 Task: Invite Team Member Softage.1@softage.net to Workspace Direct Marketing. Invite Team Member Softage.2@softage.net to Workspace Direct Marketing. Invite Team Member Softage.3@softage.net to Workspace Direct Marketing. Invite Team Member Softage.4@softage.net to Workspace Direct Marketing
Action: Mouse moved to (776, 124)
Screenshot: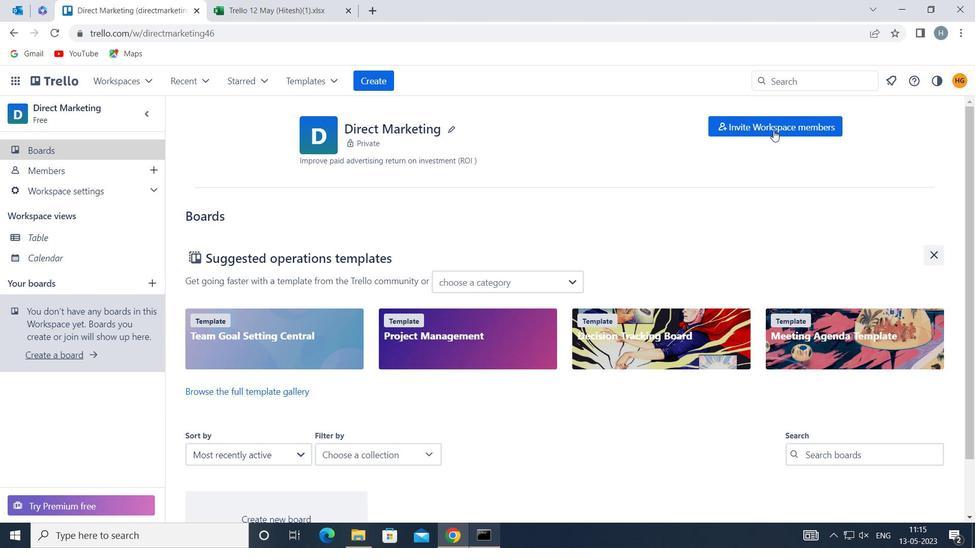 
Action: Mouse pressed left at (776, 124)
Screenshot: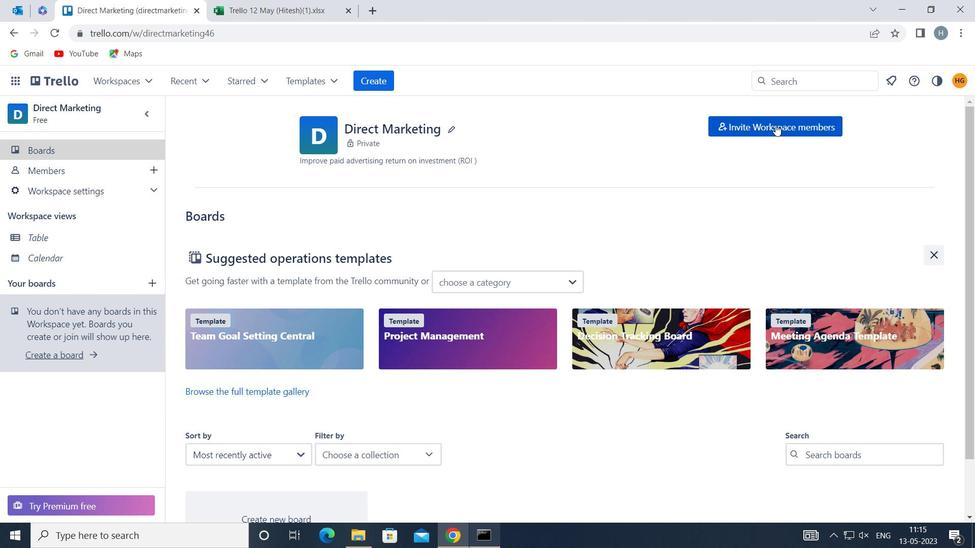 
Action: Mouse moved to (627, 252)
Screenshot: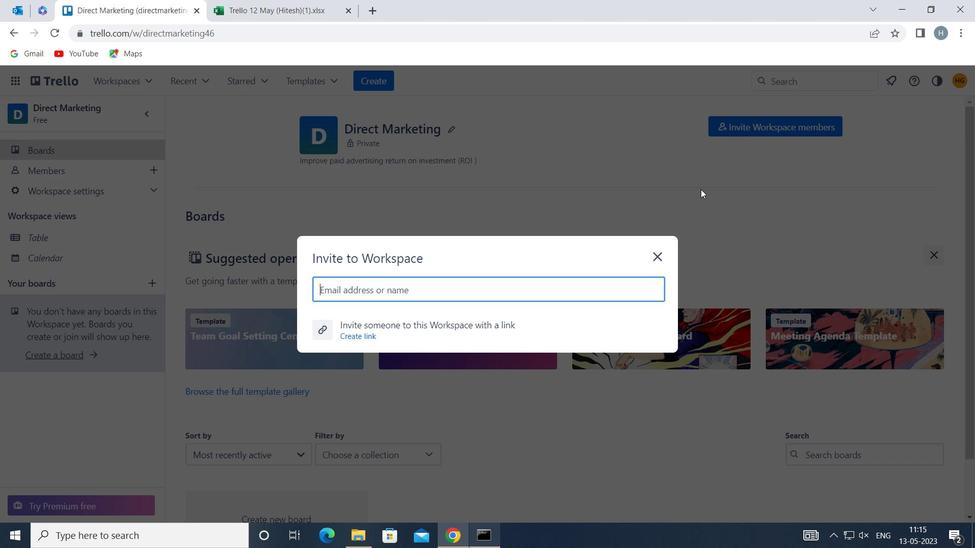 
Action: Key pressed softage.1<Key.shift>@SOFTAGE.NET
Screenshot: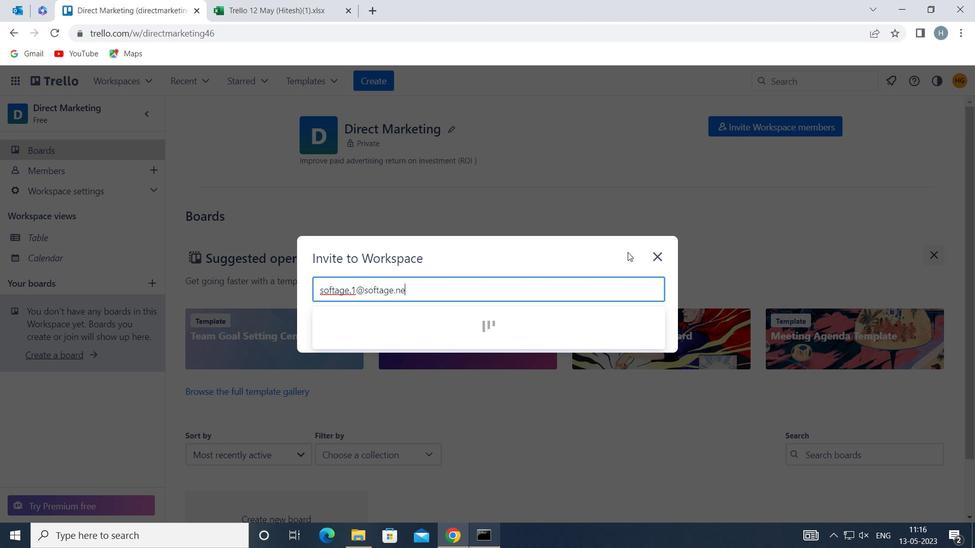 
Action: Mouse moved to (356, 324)
Screenshot: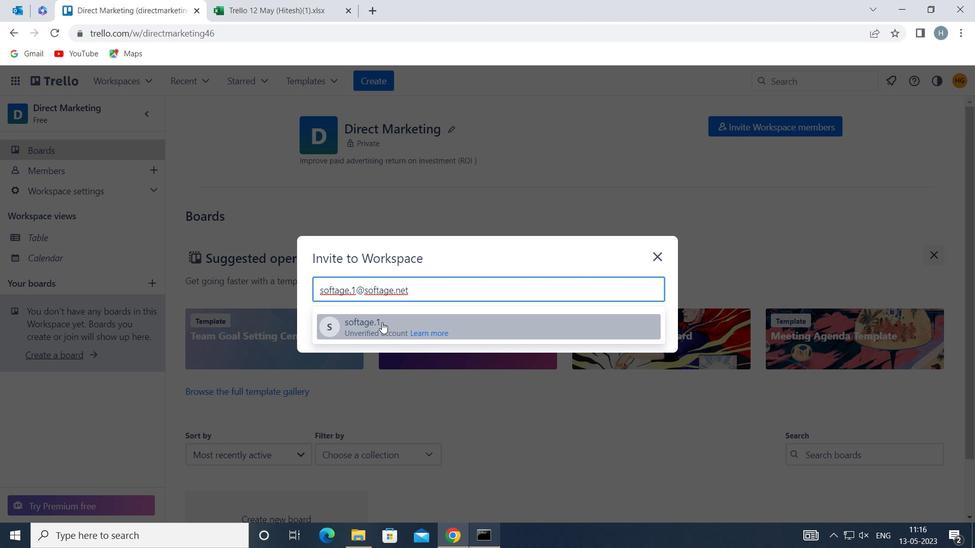 
Action: Mouse pressed left at (356, 324)
Screenshot: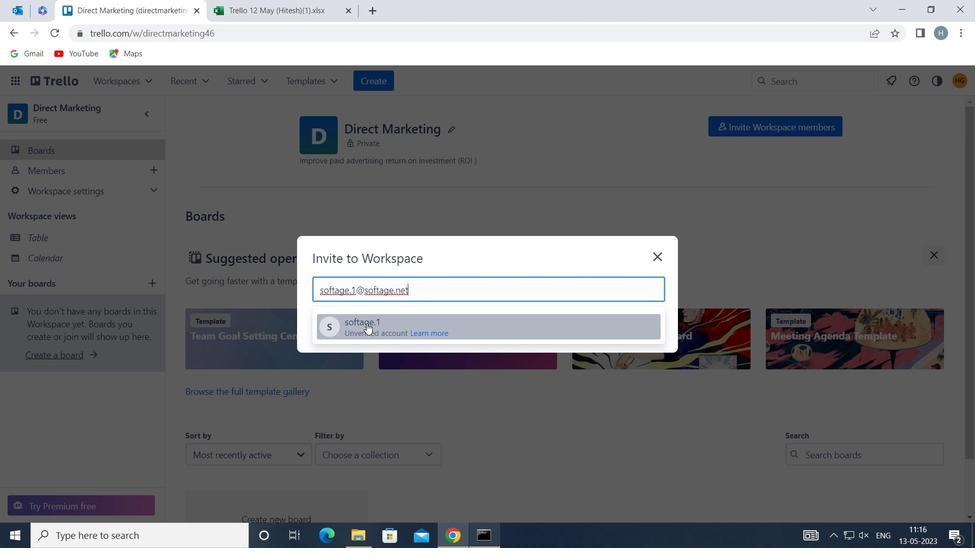 
Action: Key pressed SOFTAGE.2<Key.shift>@SOFTAGE.NET
Screenshot: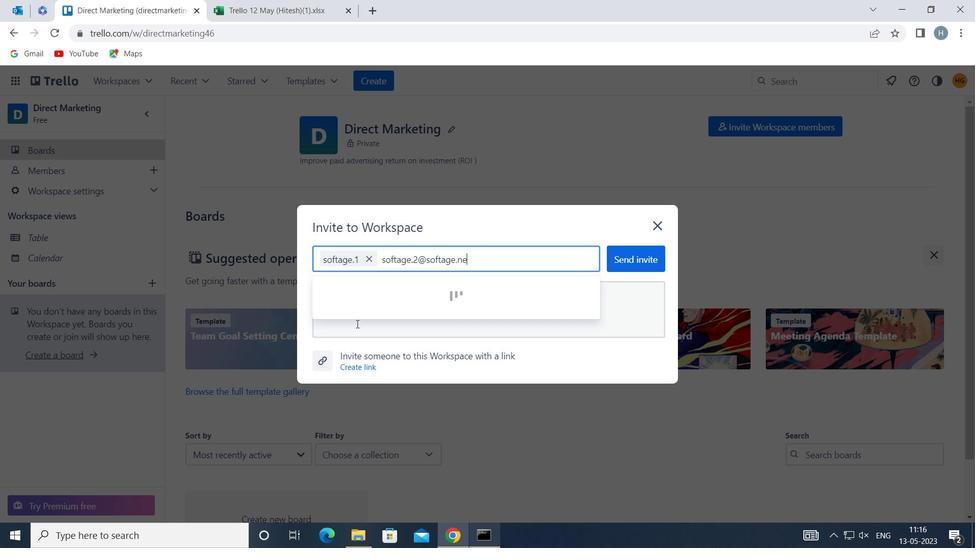 
Action: Mouse moved to (352, 297)
Screenshot: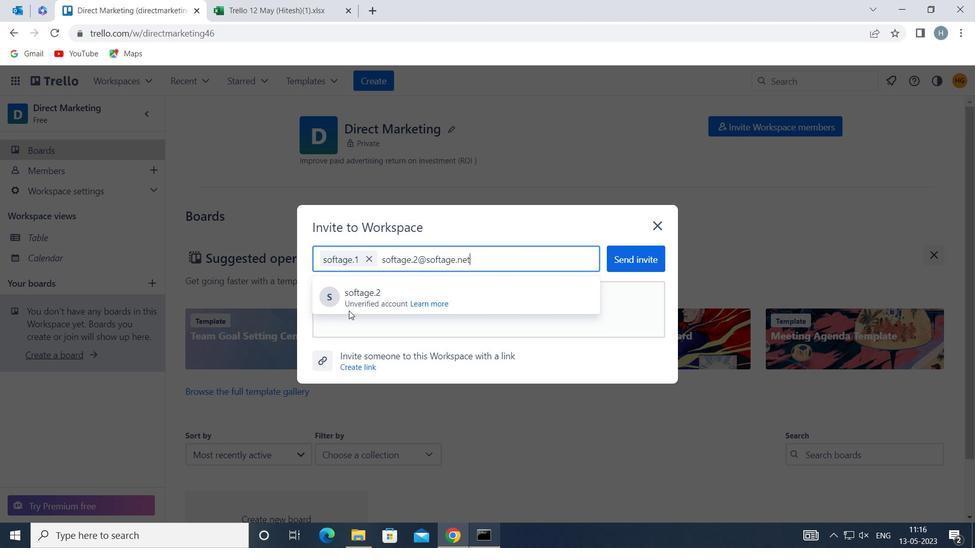 
Action: Mouse pressed left at (352, 297)
Screenshot: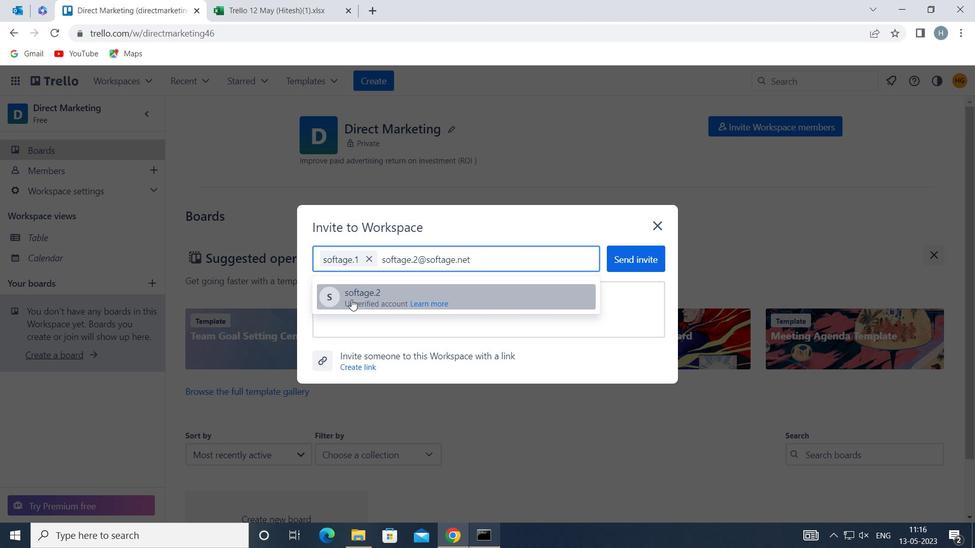 
Action: Mouse moved to (353, 295)
Screenshot: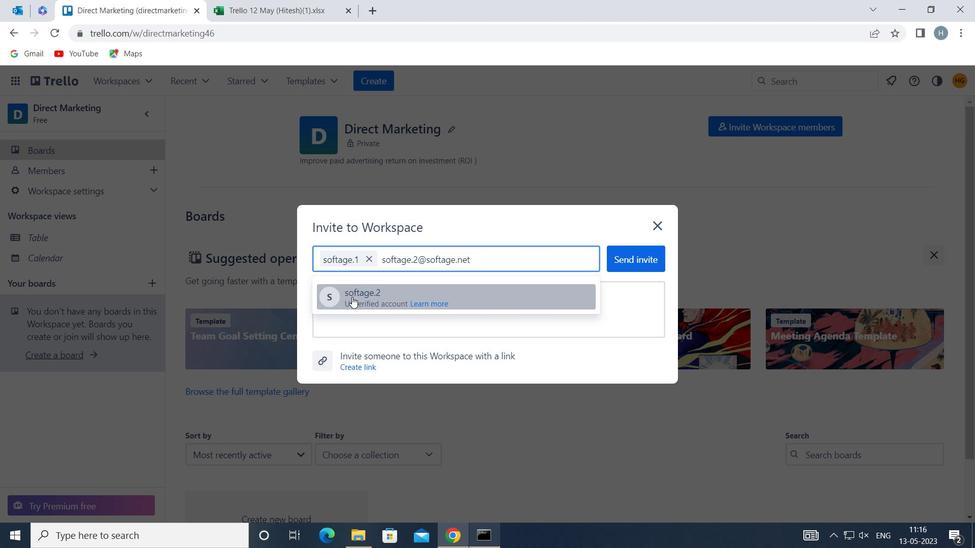 
Action: Key pressed SOFTAGE.3<Key.shift>@SOFTAGE.NET
Screenshot: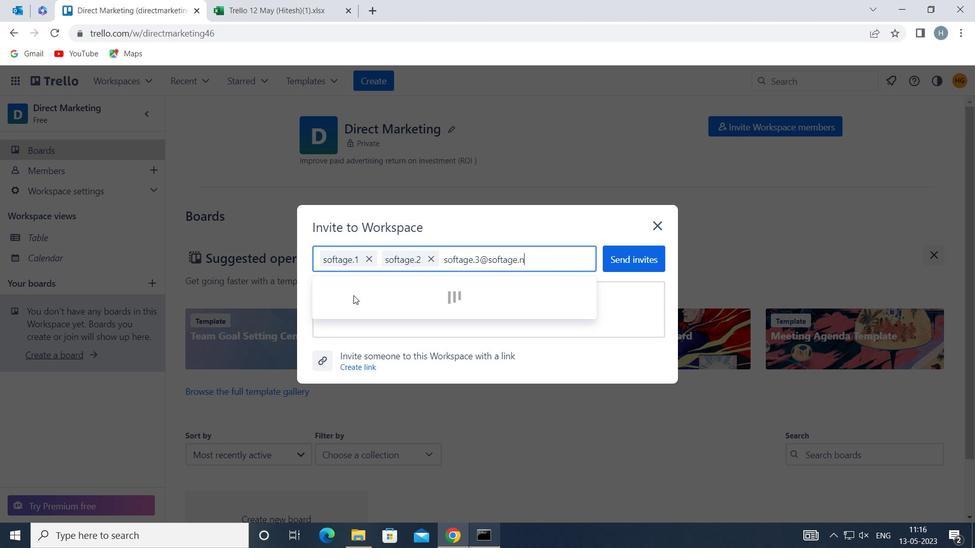 
Action: Mouse moved to (355, 295)
Screenshot: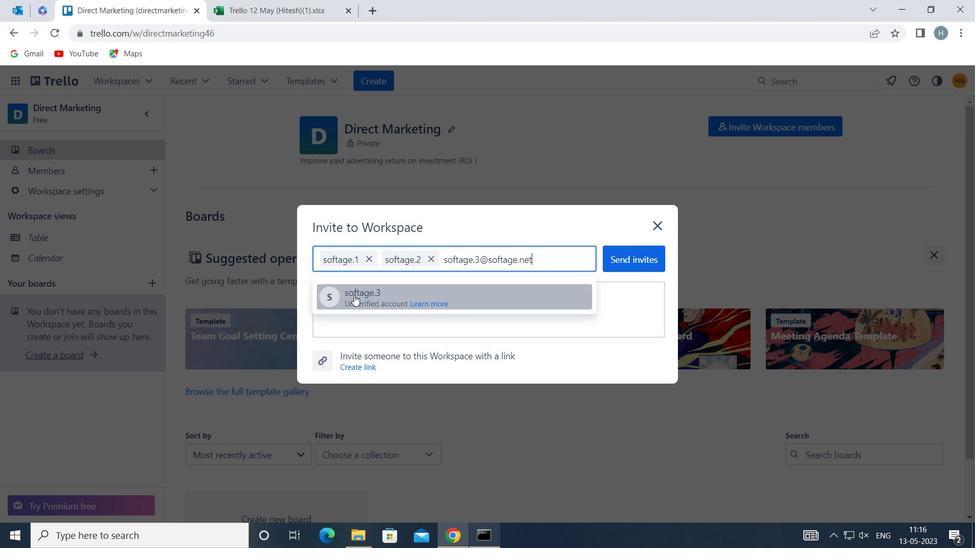 
Action: Mouse pressed left at (355, 295)
Screenshot: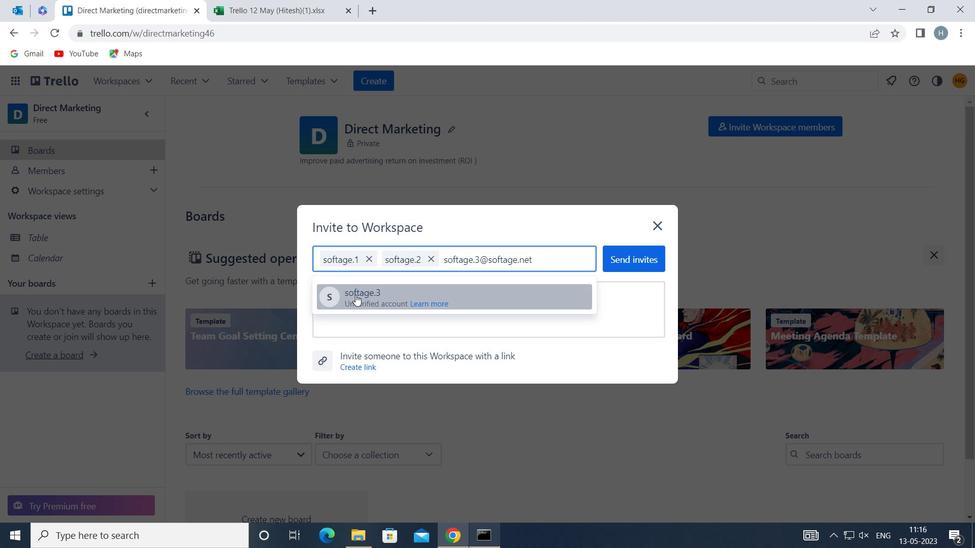 
Action: Key pressed SOFTAGE.4<Key.shift>@SOFTAGE.NET
Screenshot: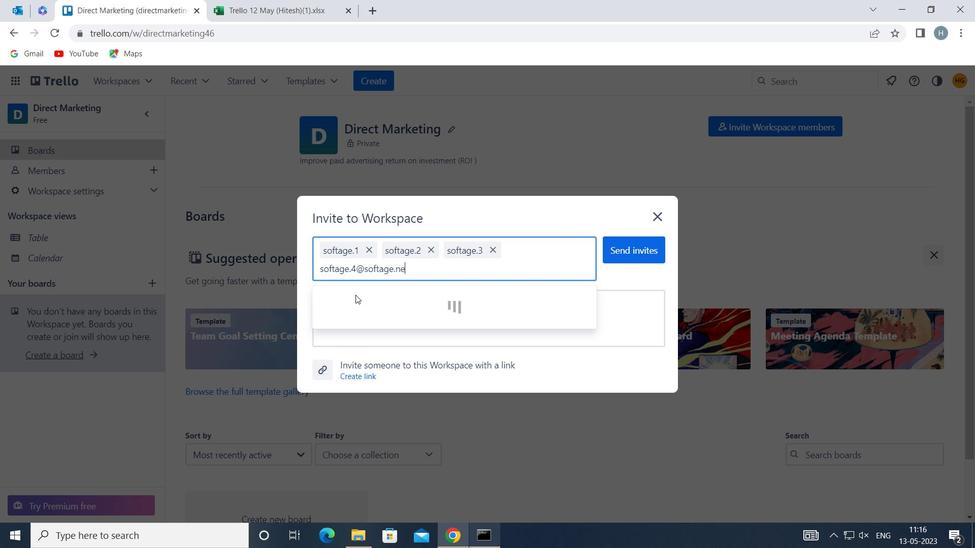 
Action: Mouse moved to (355, 301)
Screenshot: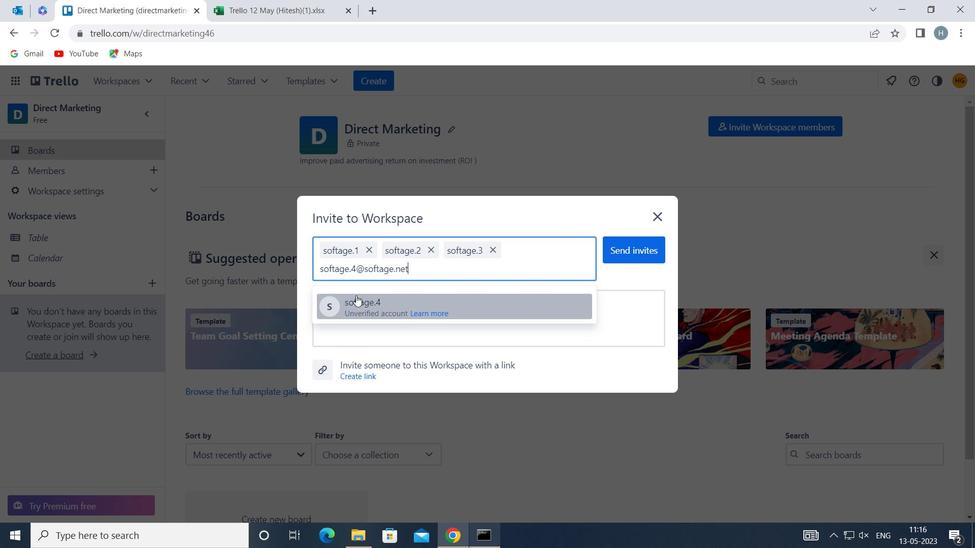 
Action: Mouse pressed left at (355, 301)
Screenshot: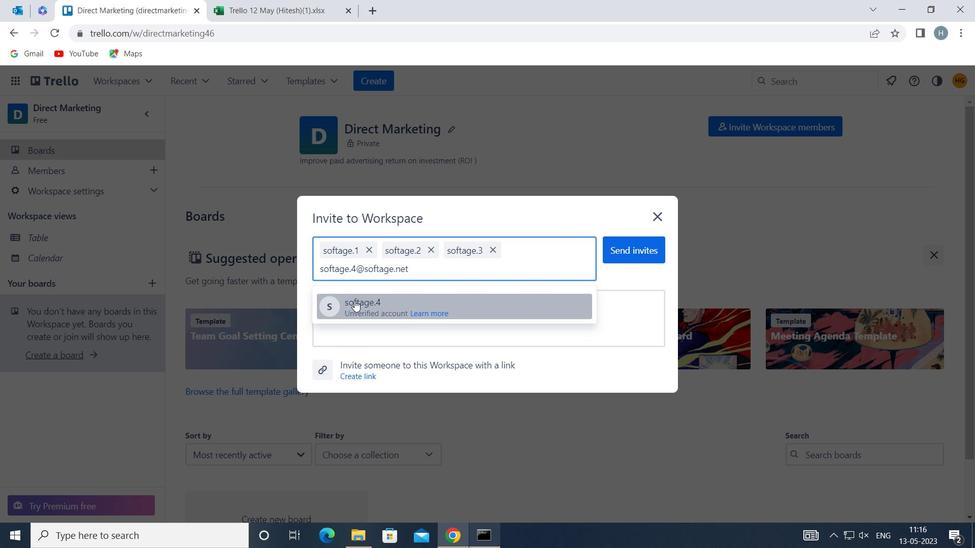 
Action: Mouse moved to (636, 250)
Screenshot: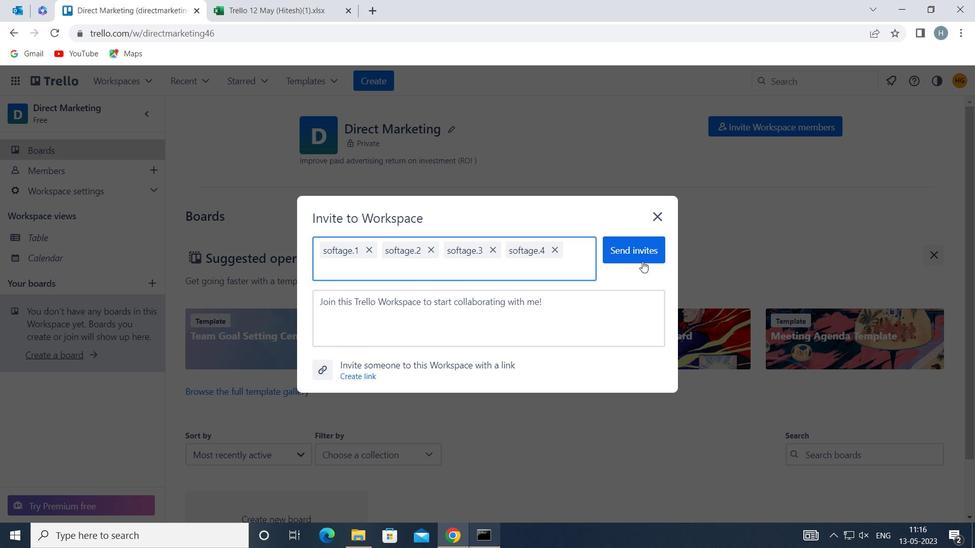 
Action: Mouse pressed left at (636, 250)
Screenshot: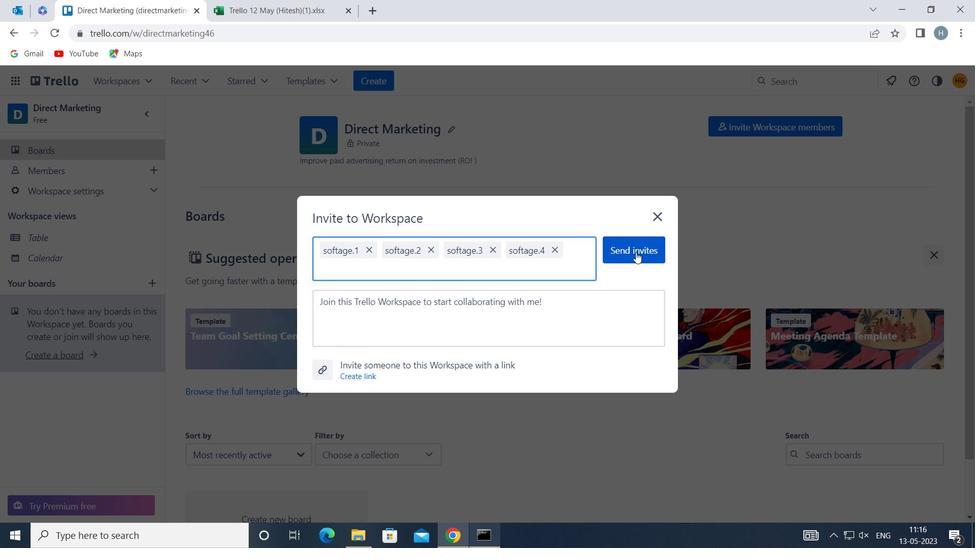 
Action: Key pressed <Key.f8>
Screenshot: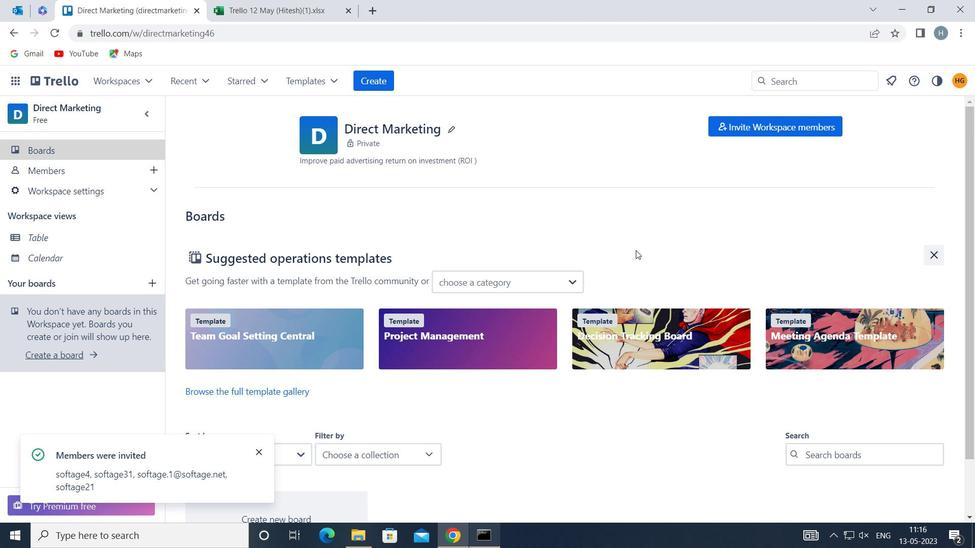 
